 Task: Log work in the project TransformWorks for the issue 'Improve the appâ€™s caching system for faster data retrieval' spent time as '2w 6d 4h 42m' and remaining time as '2w 4d 20h 49m' and add a flag. Now add the issue to the epic 'Customer experience (CX) platform implementation'.
Action: Mouse moved to (859, 235)
Screenshot: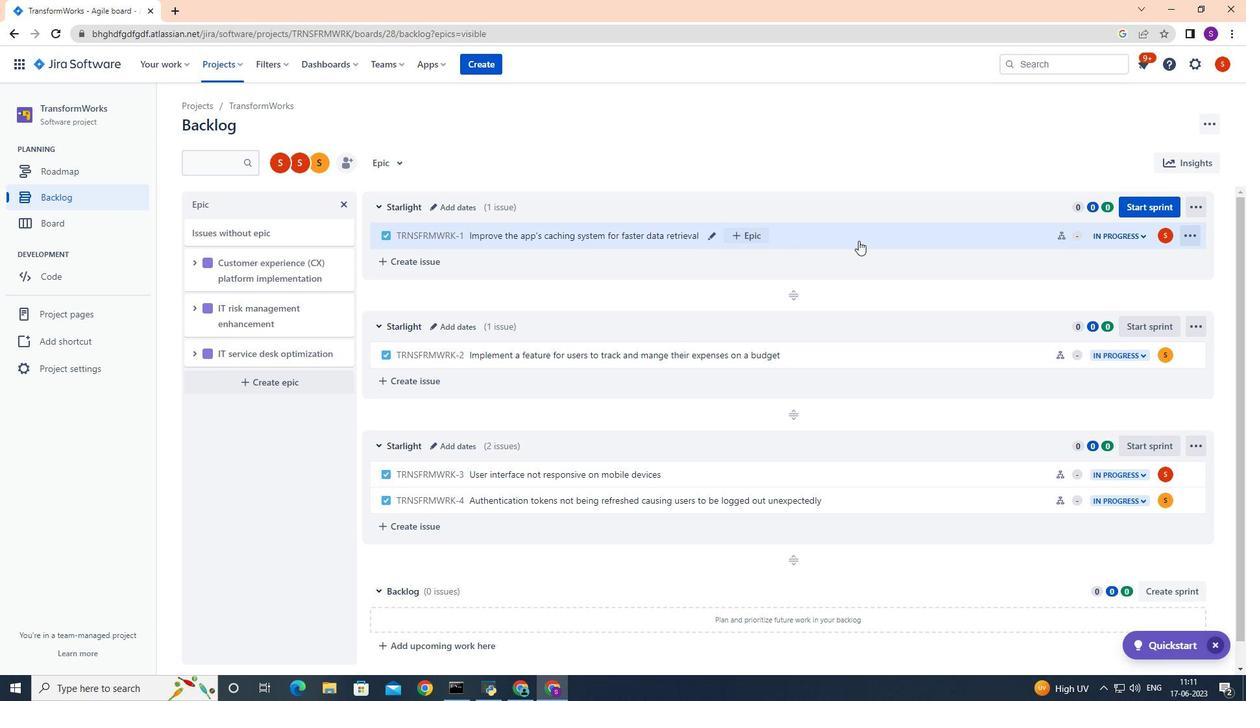 
Action: Mouse pressed left at (859, 235)
Screenshot: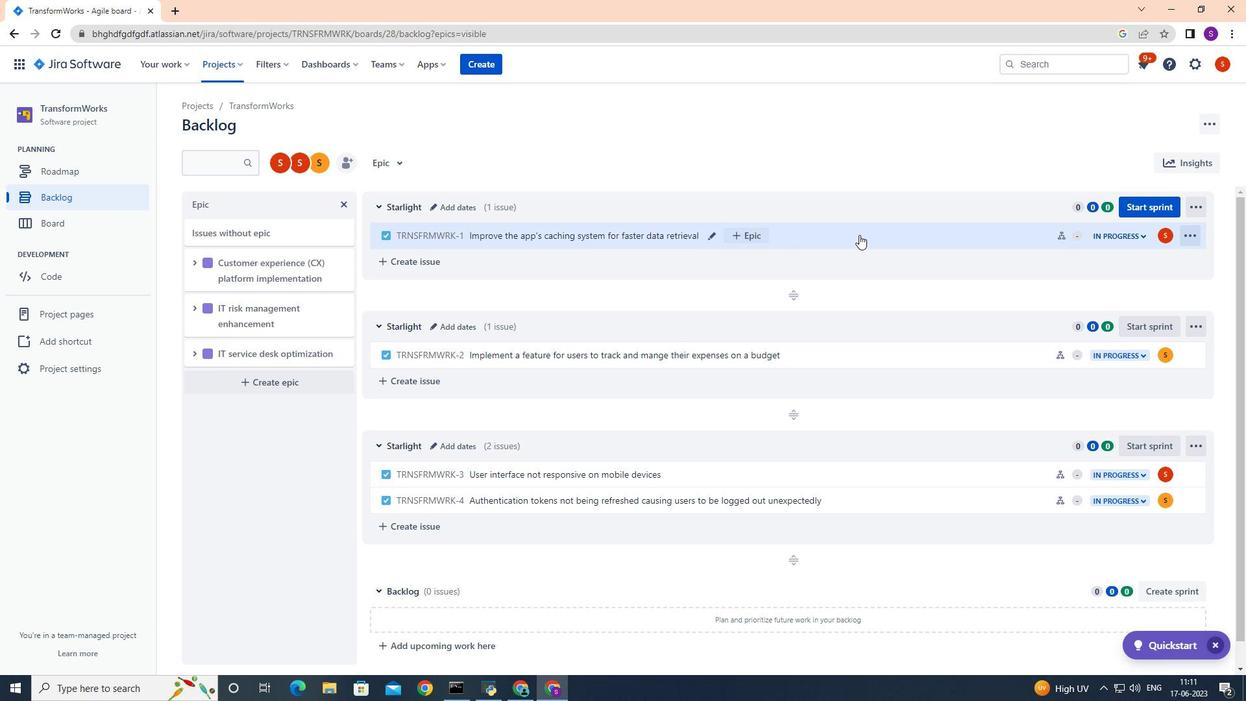 
Action: Mouse moved to (1202, 200)
Screenshot: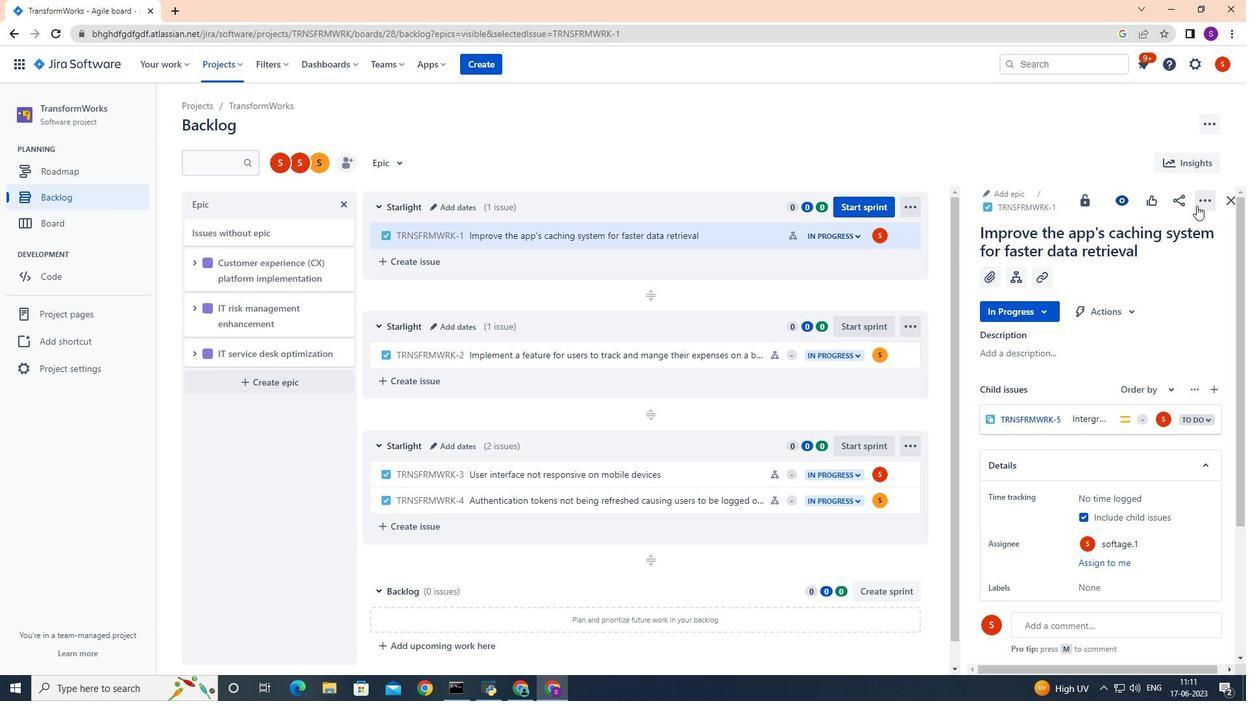 
Action: Mouse pressed left at (1202, 200)
Screenshot: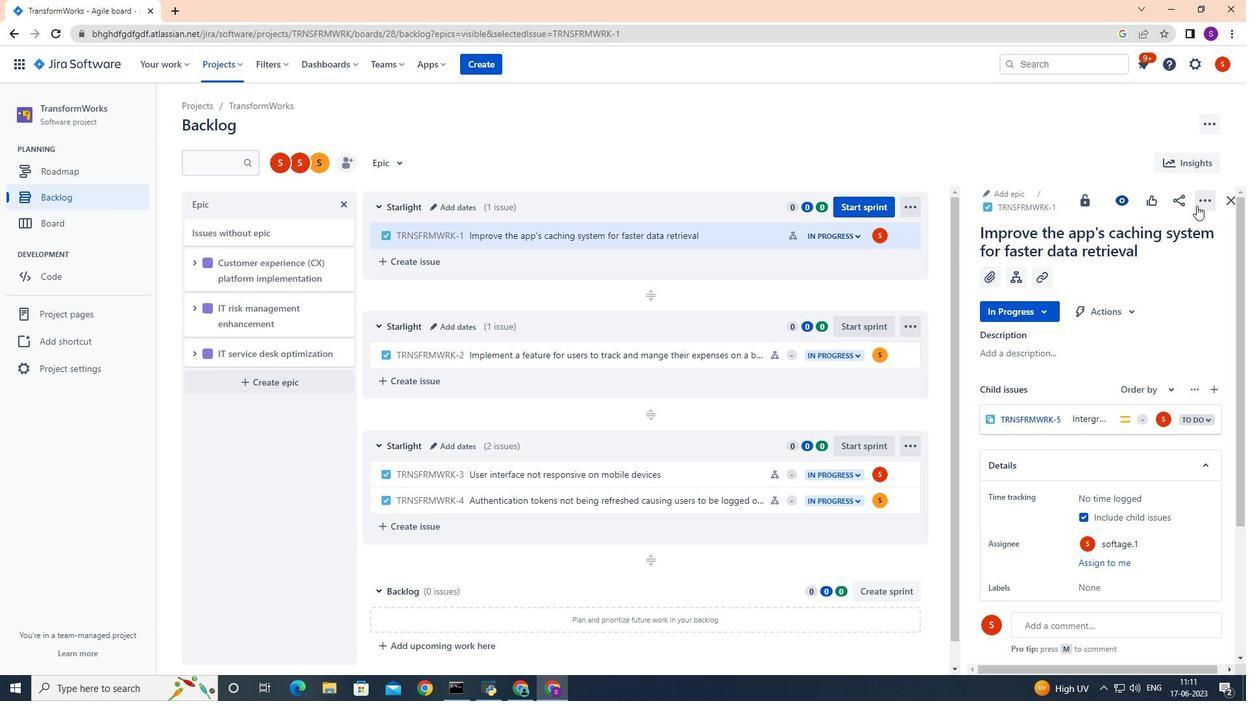 
Action: Mouse moved to (1168, 237)
Screenshot: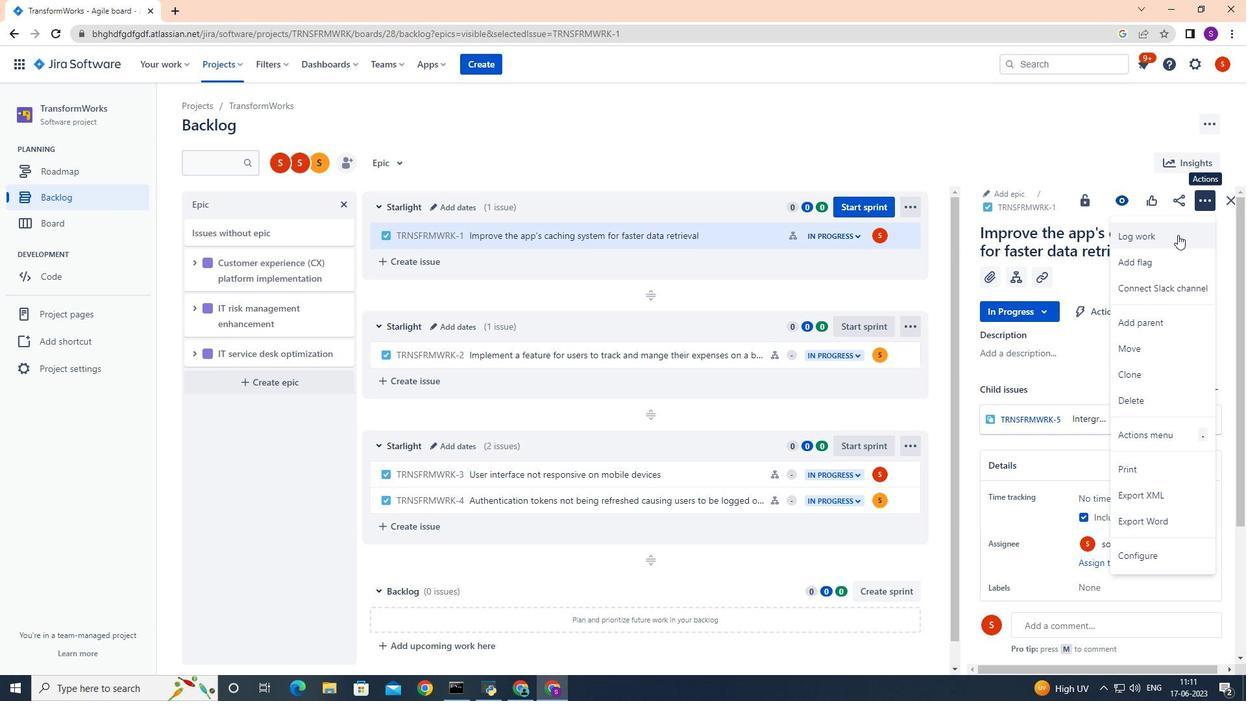 
Action: Mouse pressed left at (1168, 237)
Screenshot: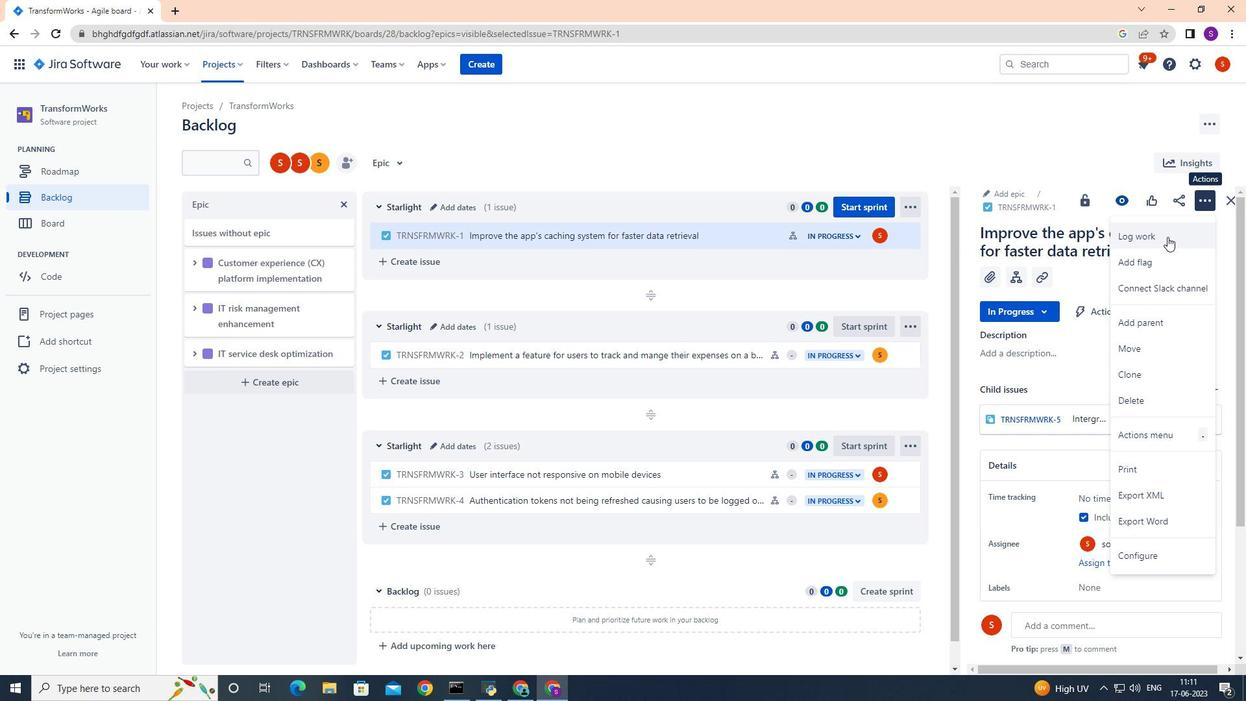 
Action: Mouse moved to (515, 216)
Screenshot: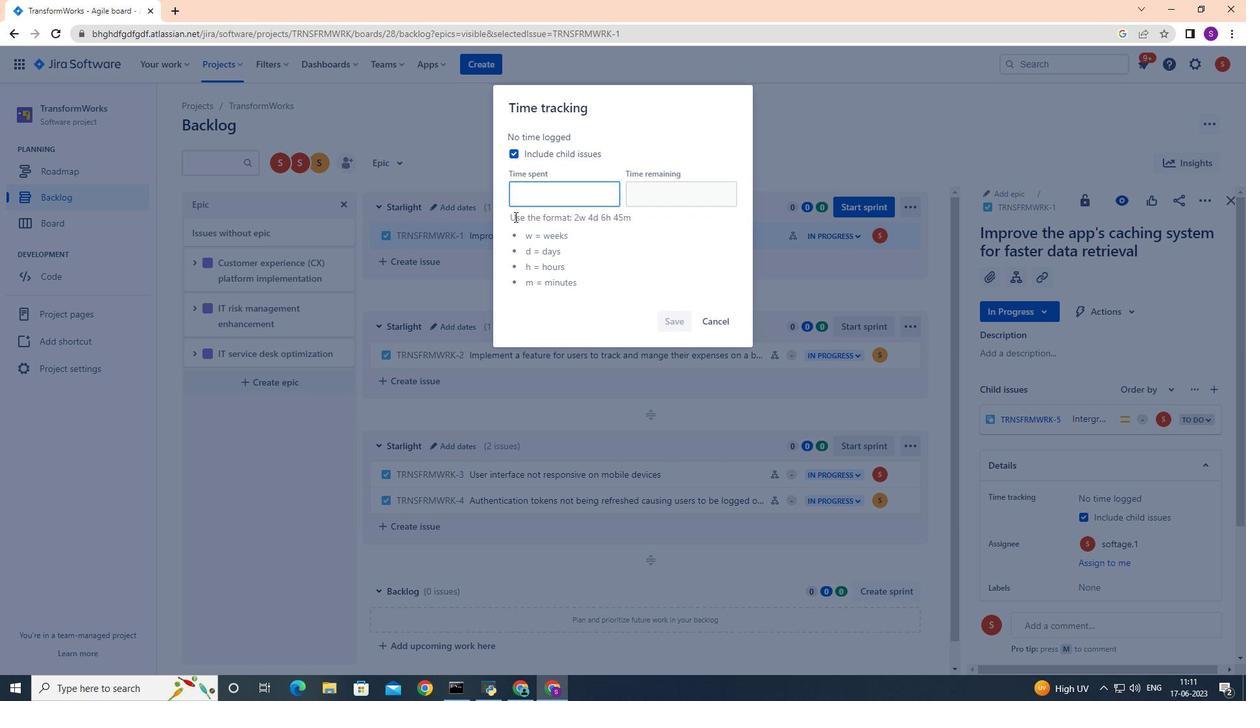
Action: Key pressed 2w<Key.space>6d<Key.space>4h<Key.space>43<Key.backspace>2m
Screenshot: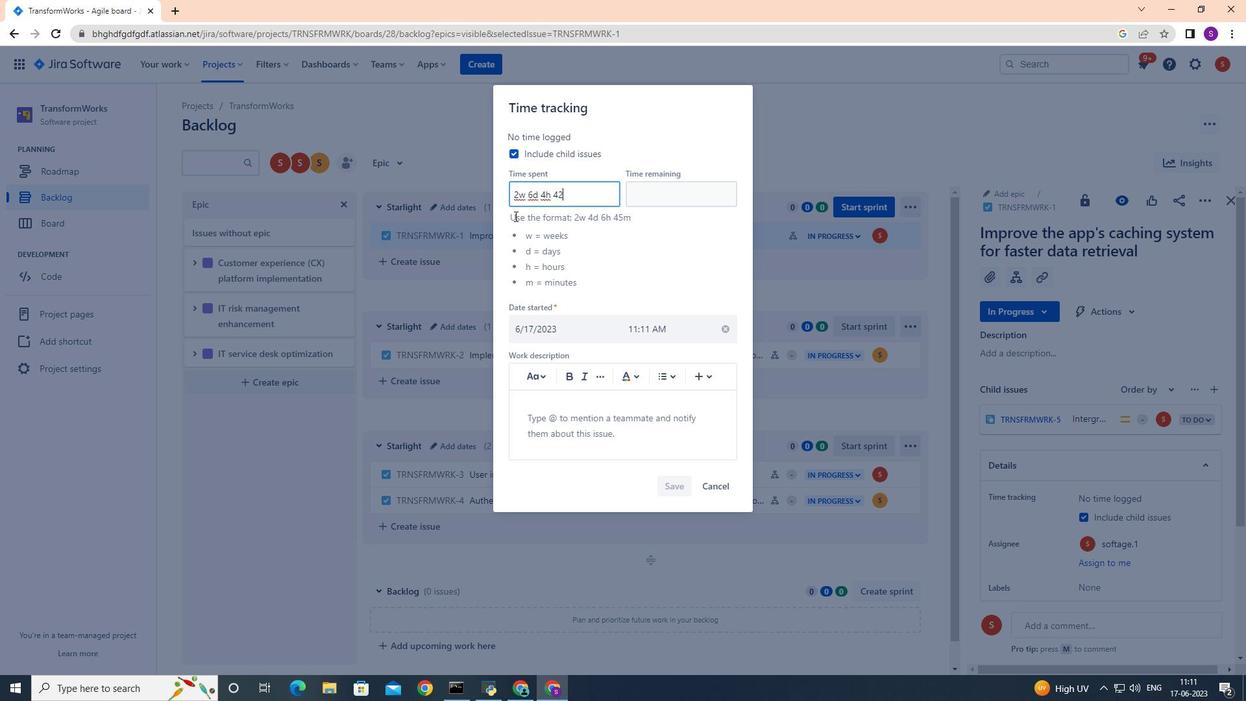 
Action: Mouse moved to (680, 198)
Screenshot: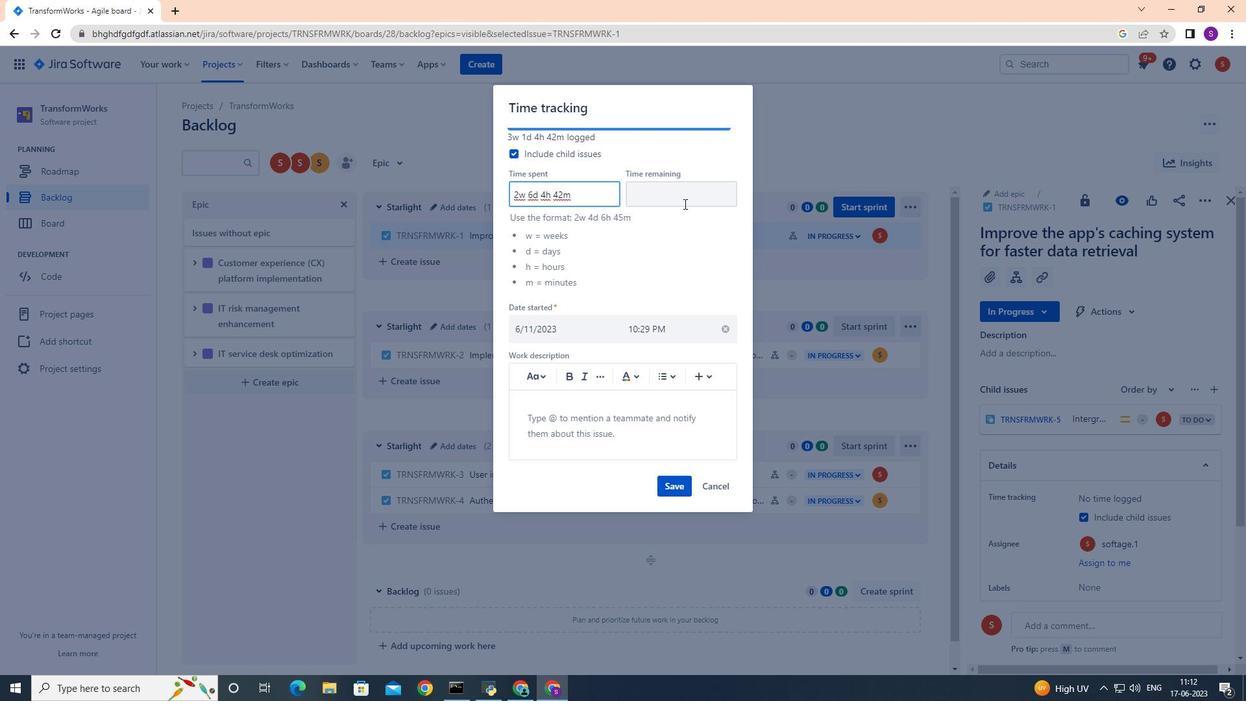
Action: Mouse pressed left at (680, 198)
Screenshot: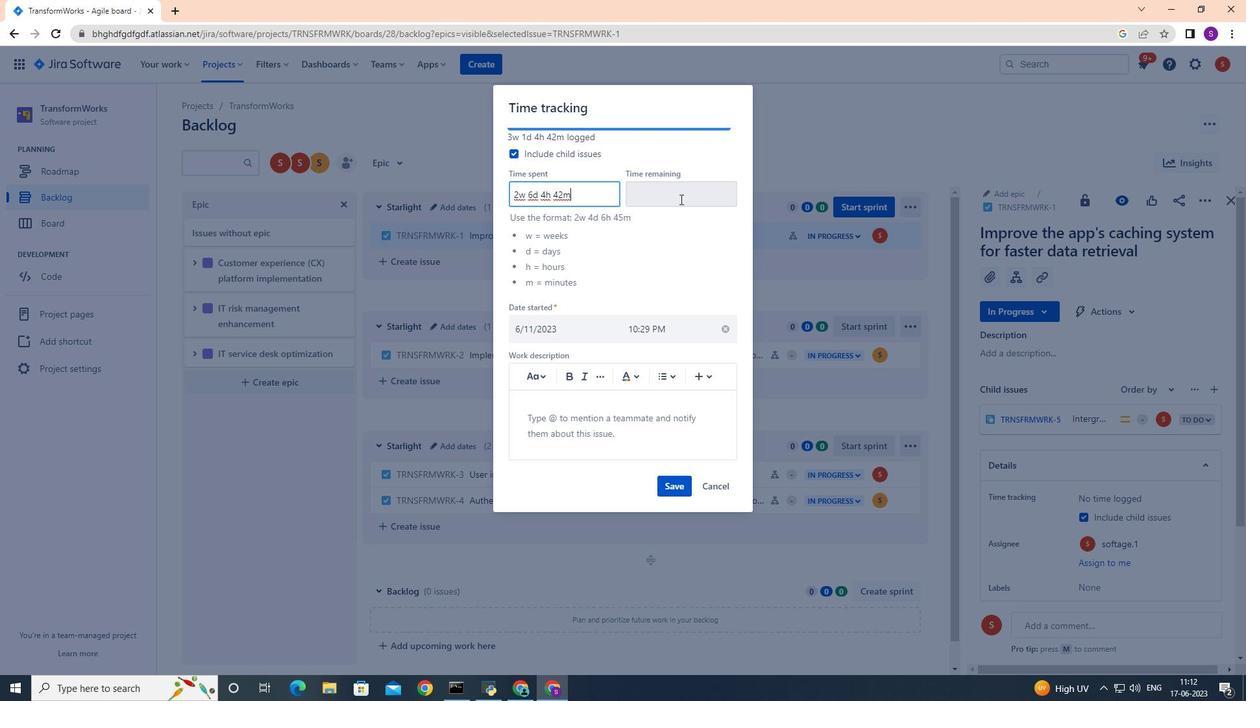
Action: Mouse moved to (680, 198)
Screenshot: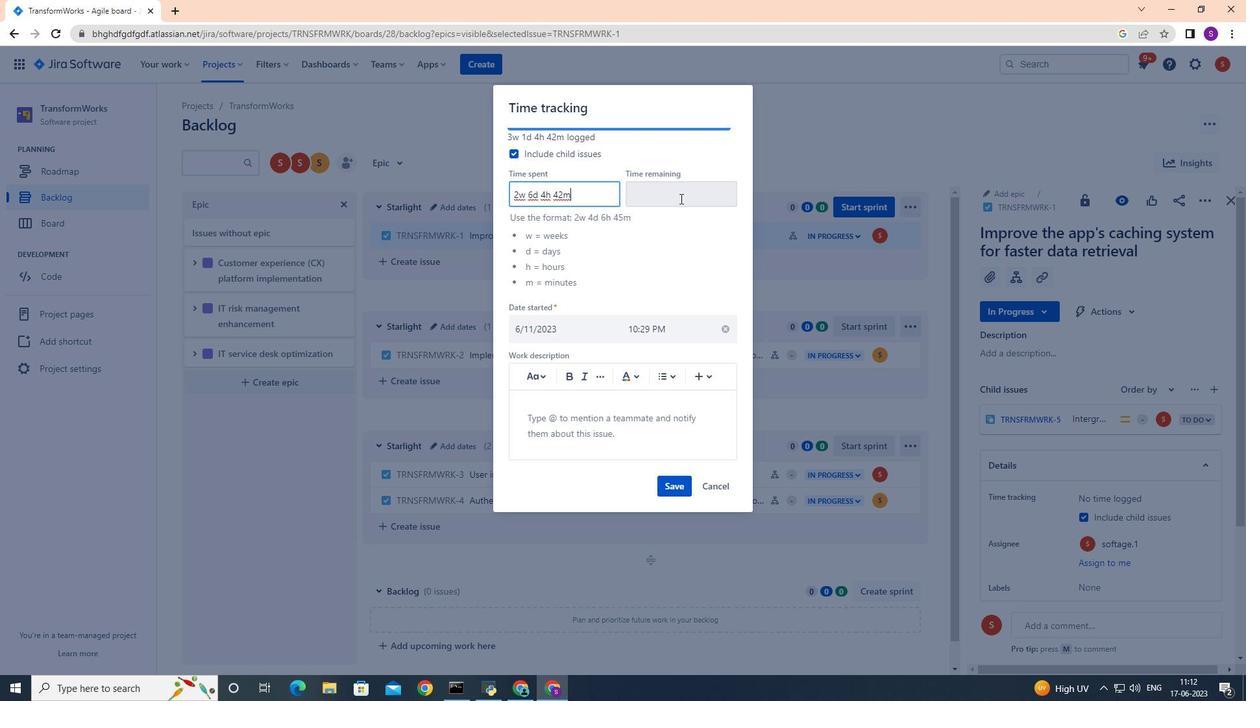 
Action: Key pressed 2w<Key.space>4d<Key.space>20h<Key.space>49m
Screenshot: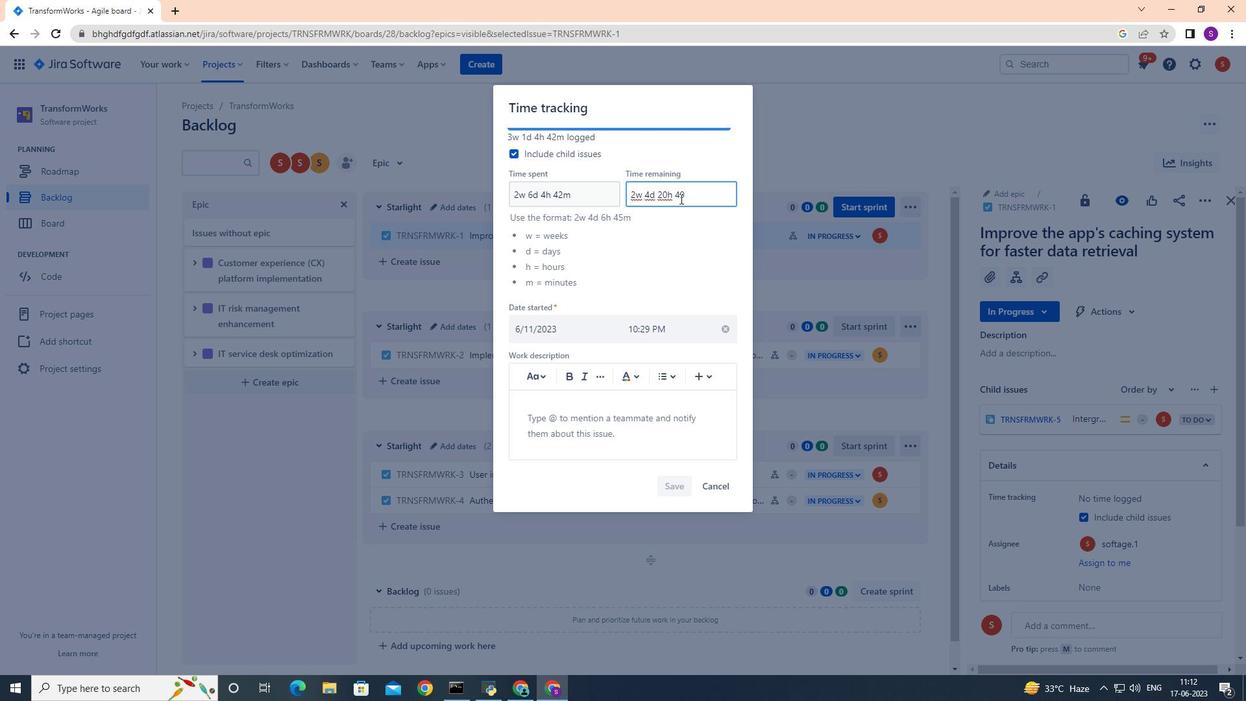 
Action: Mouse moved to (670, 480)
Screenshot: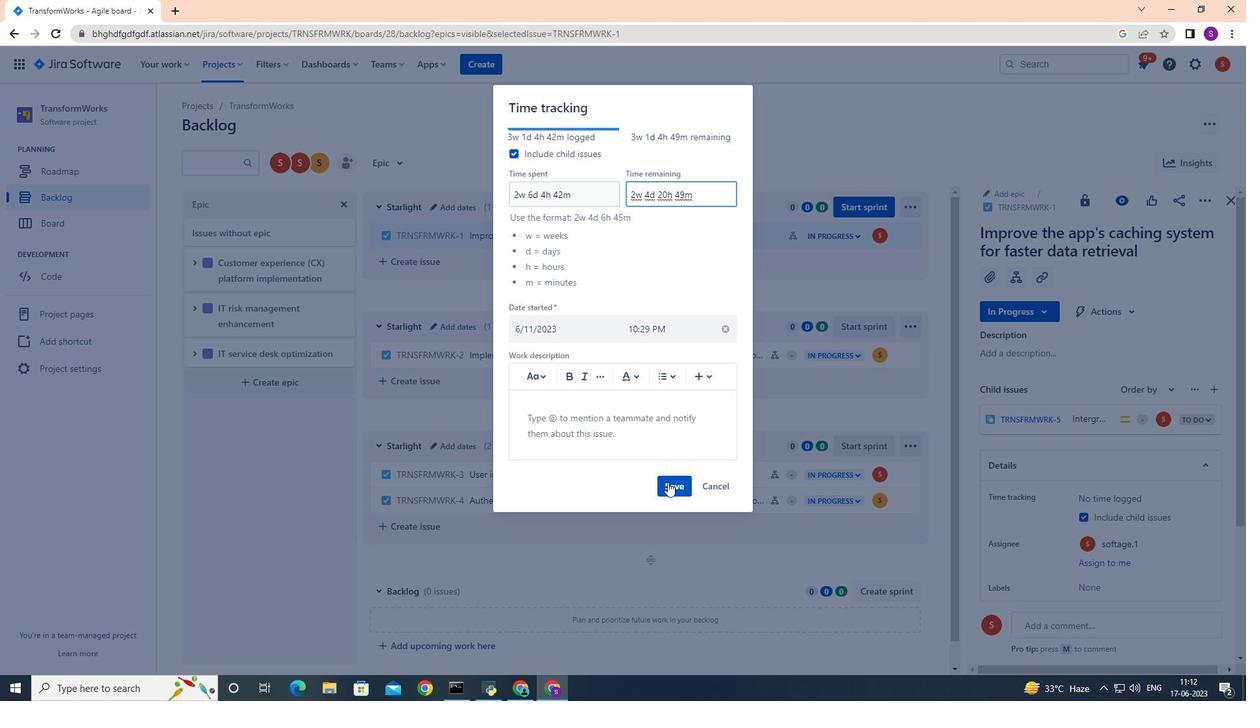 
Action: Mouse pressed left at (670, 480)
Screenshot: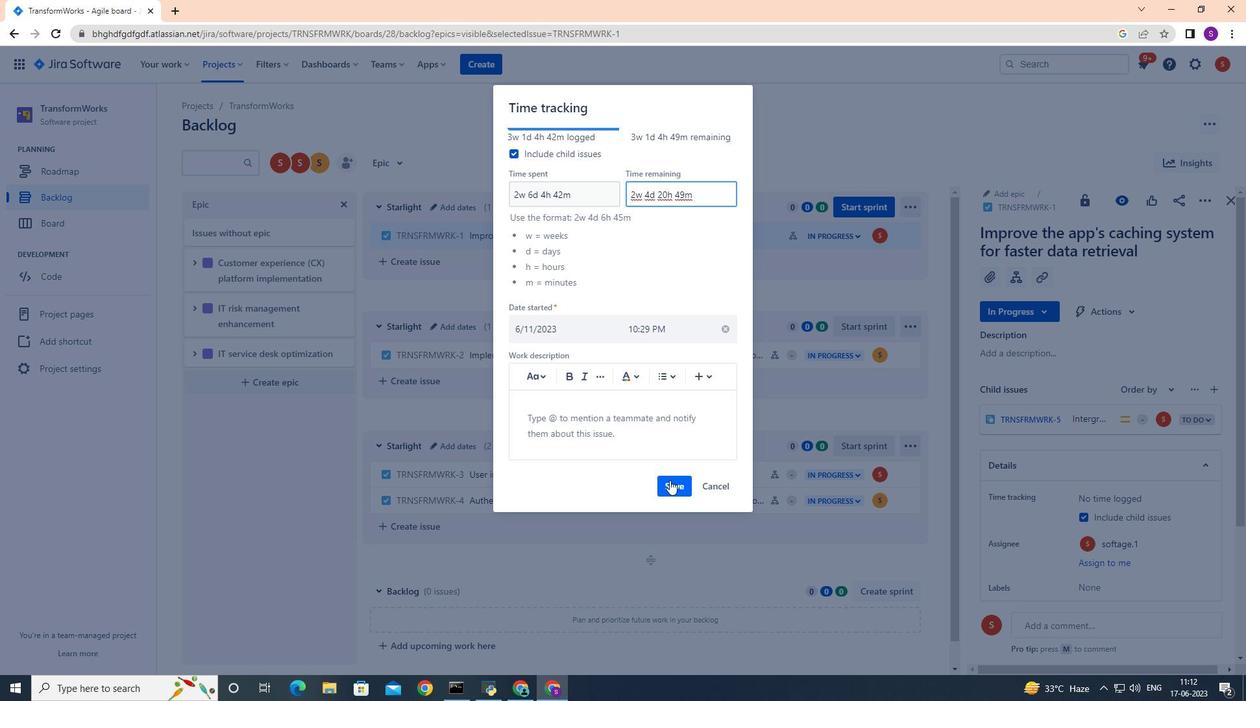 
Action: Mouse moved to (902, 230)
Screenshot: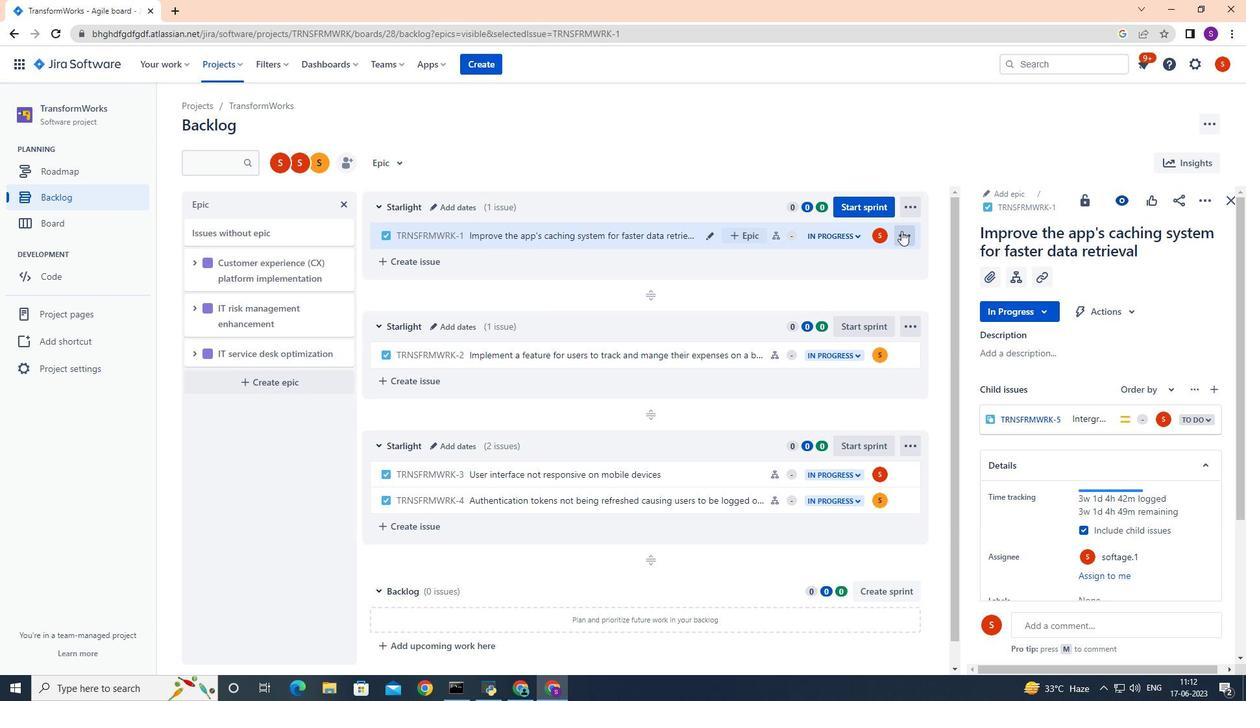 
Action: Mouse pressed left at (902, 230)
Screenshot: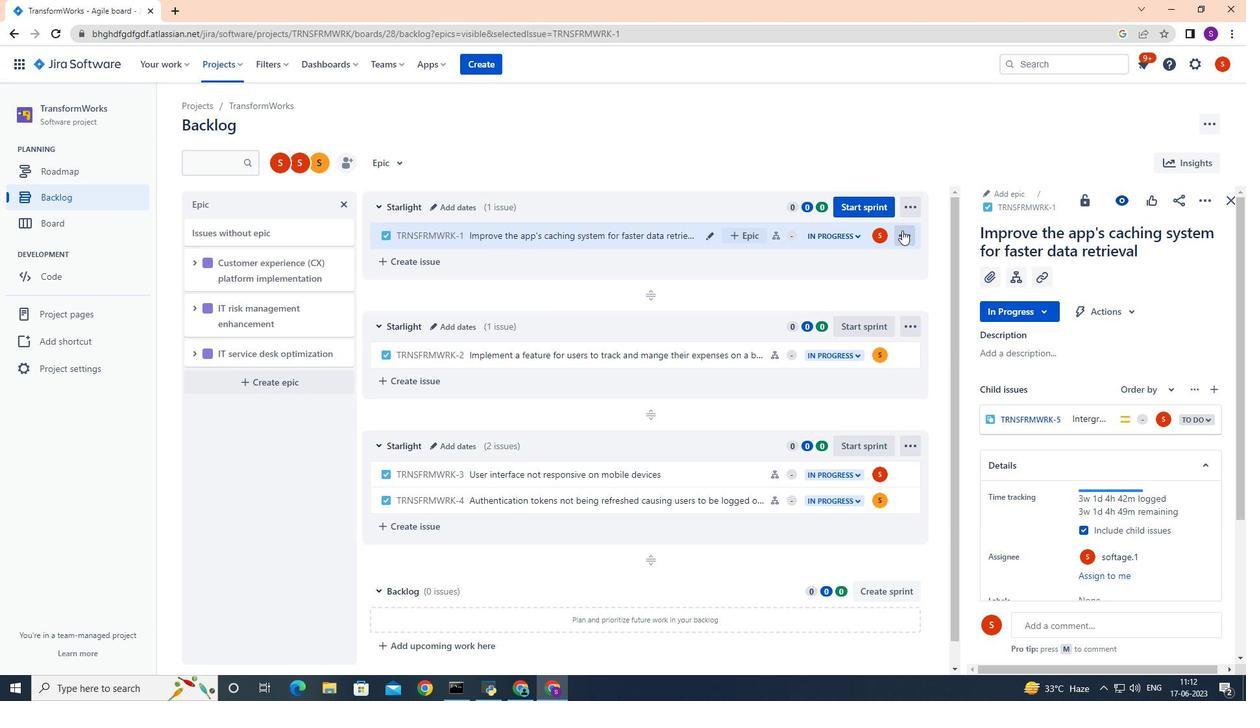 
Action: Mouse moved to (881, 284)
Screenshot: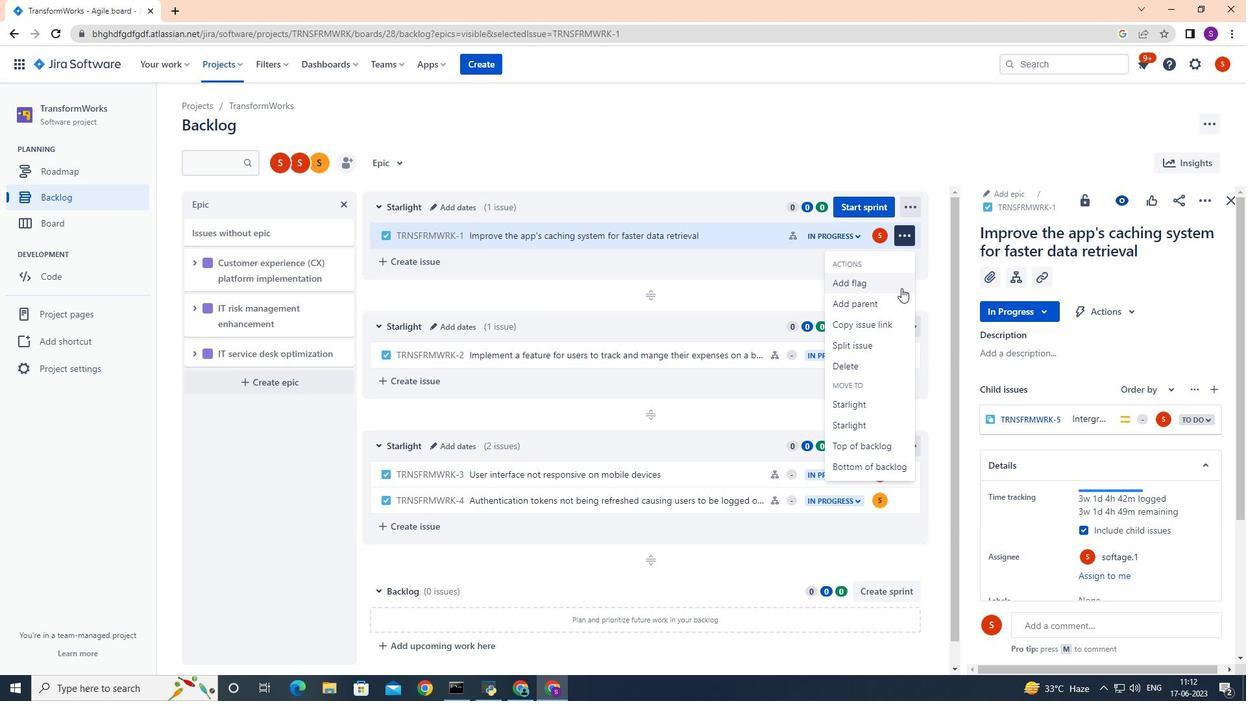 
Action: Mouse pressed left at (881, 284)
Screenshot: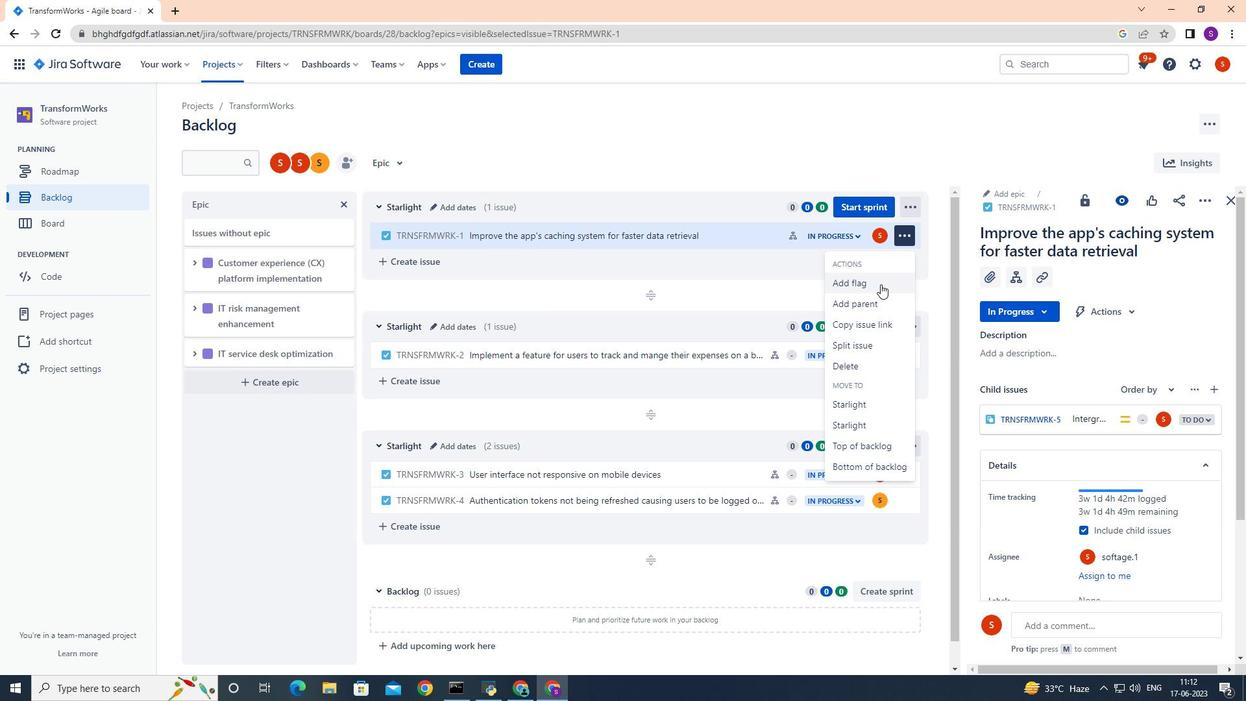 
Action: Mouse moved to (787, 266)
Screenshot: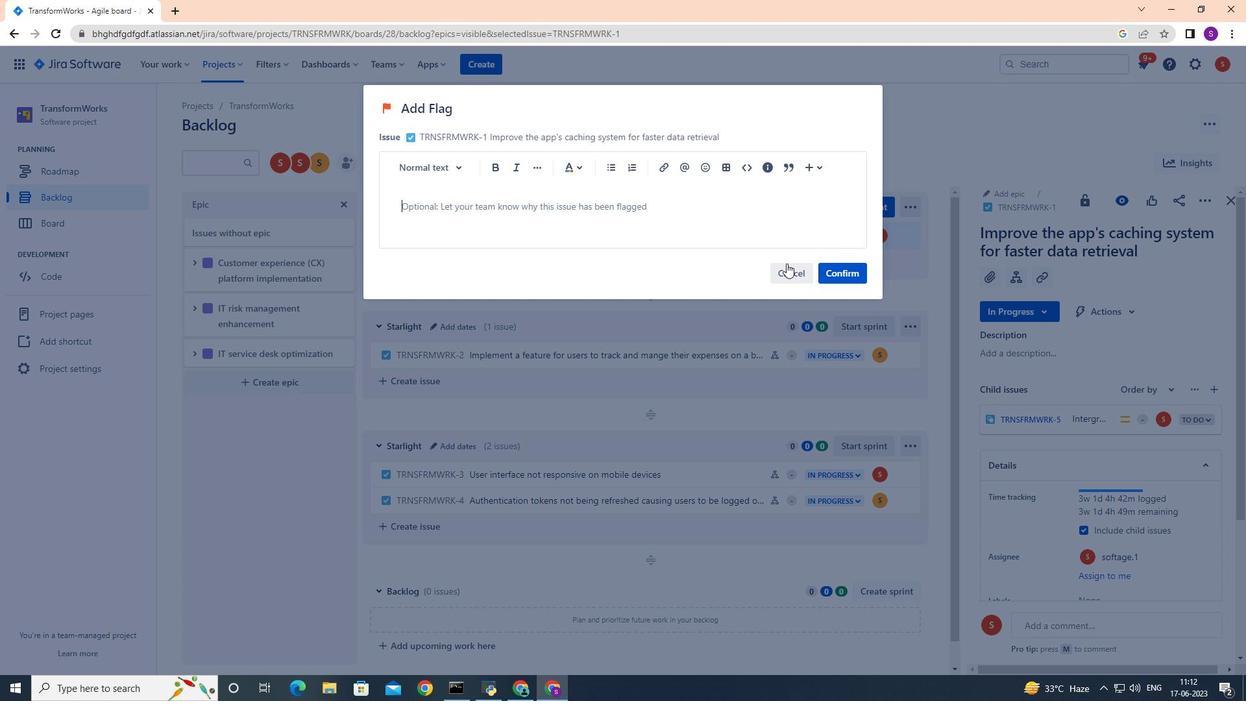 
Action: Mouse pressed left at (787, 266)
Screenshot: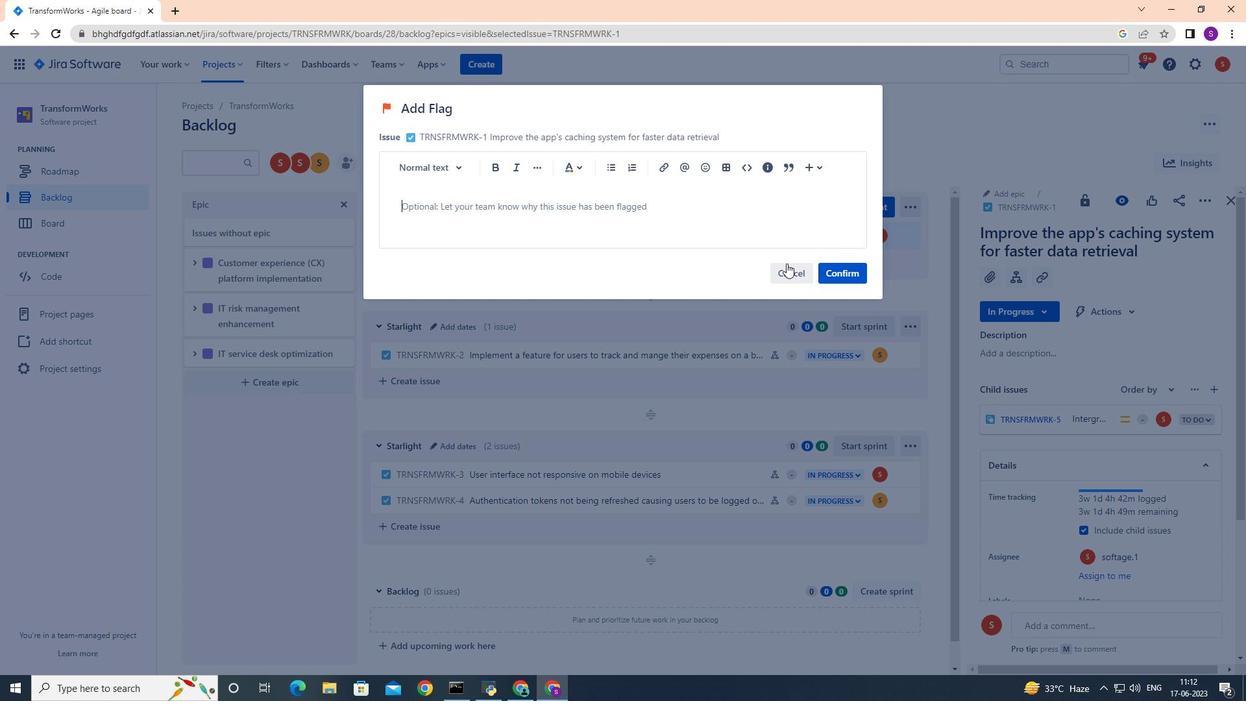 
Action: Mouse moved to (1200, 200)
Screenshot: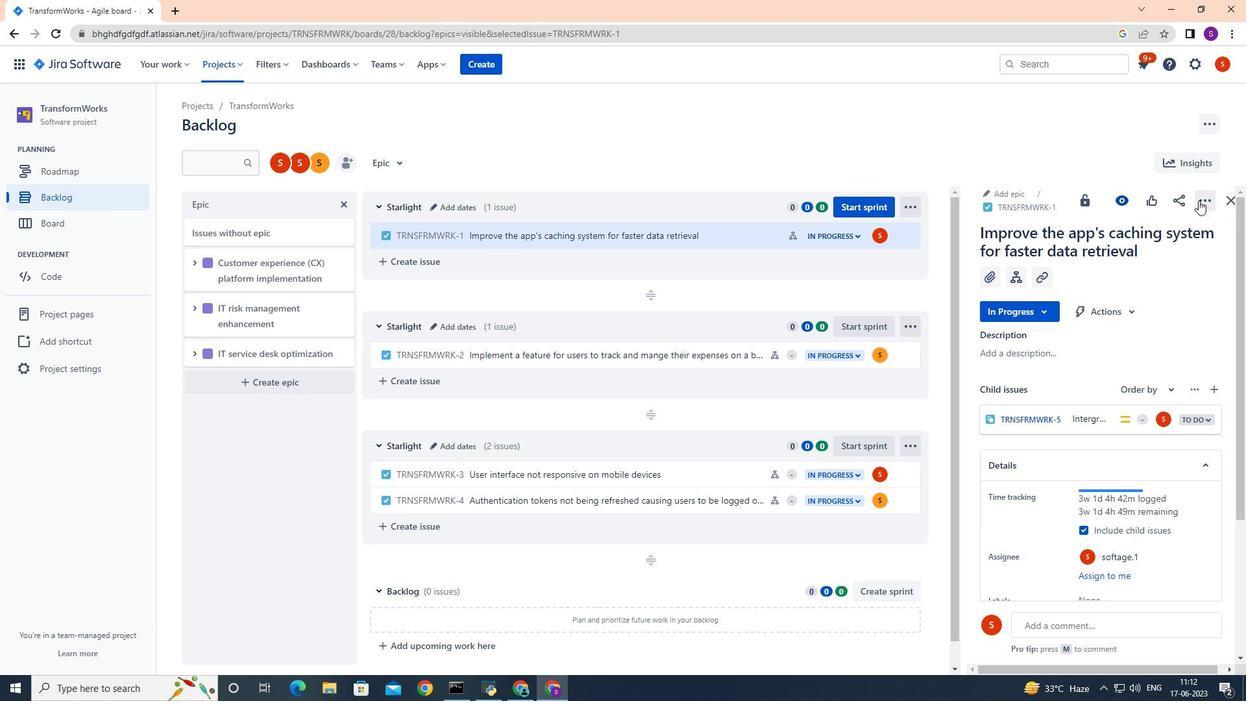 
Action: Mouse pressed left at (1200, 200)
Screenshot: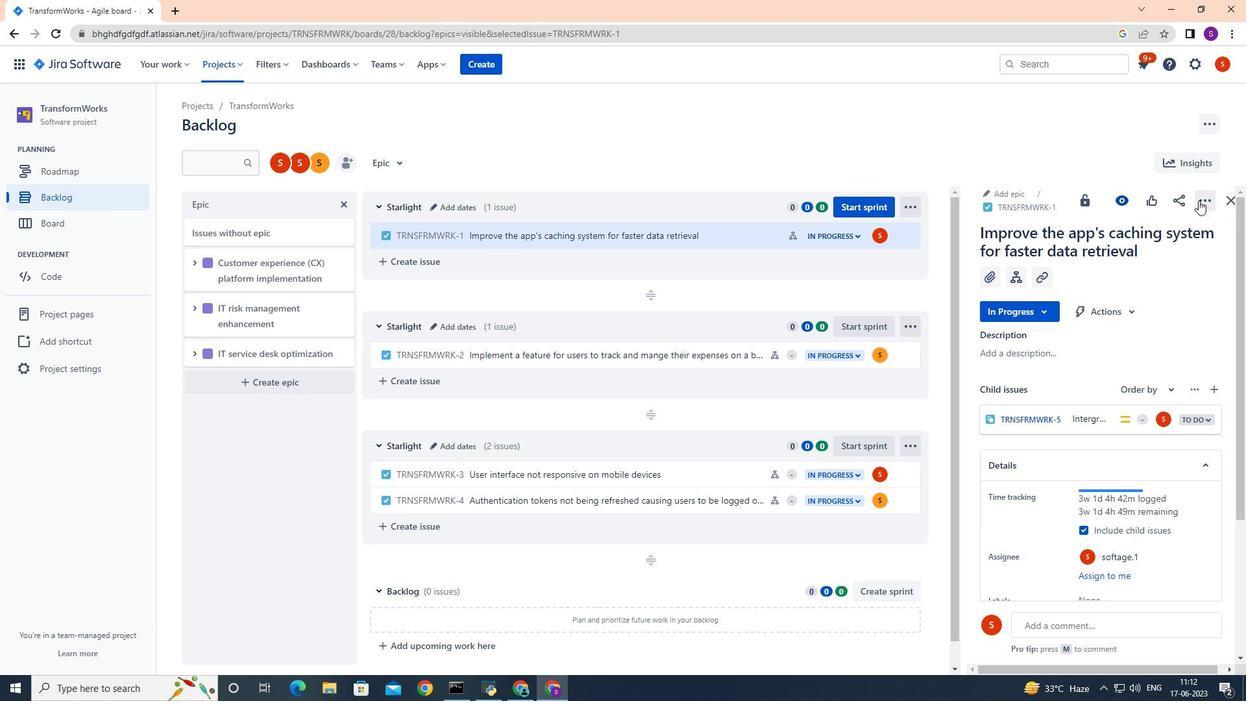 
Action: Mouse moved to (1161, 260)
Screenshot: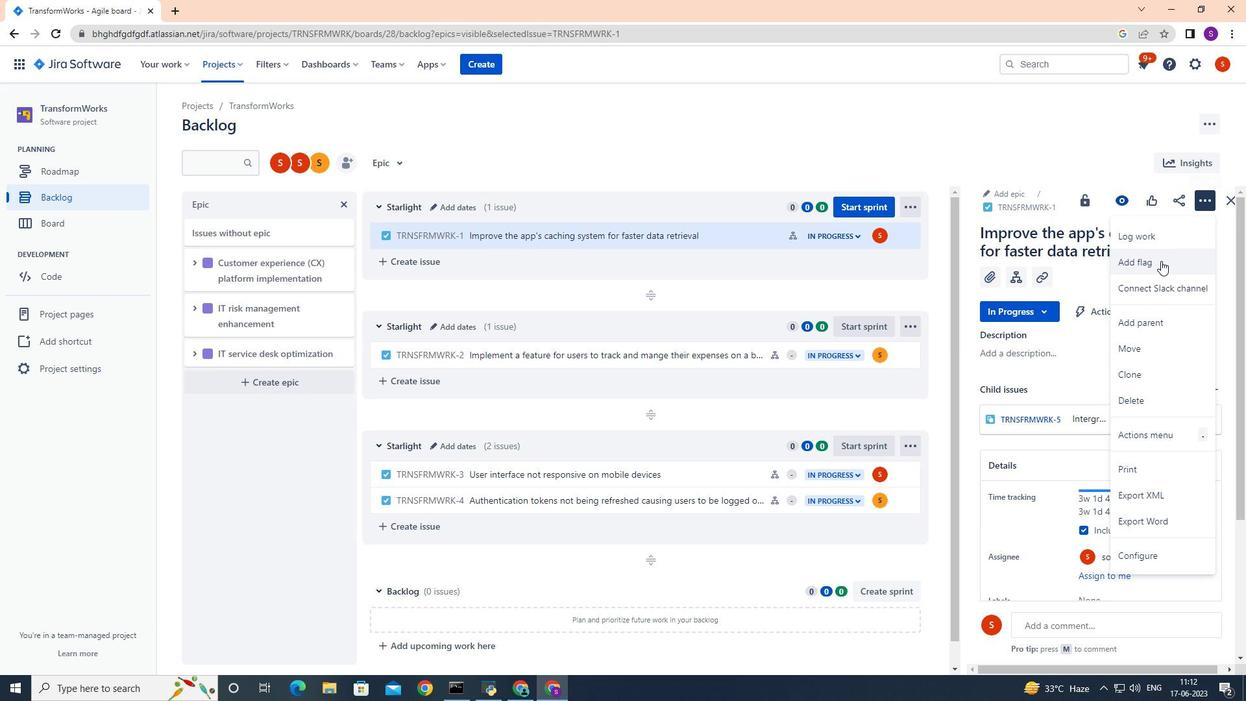 
Action: Mouse pressed left at (1161, 260)
Screenshot: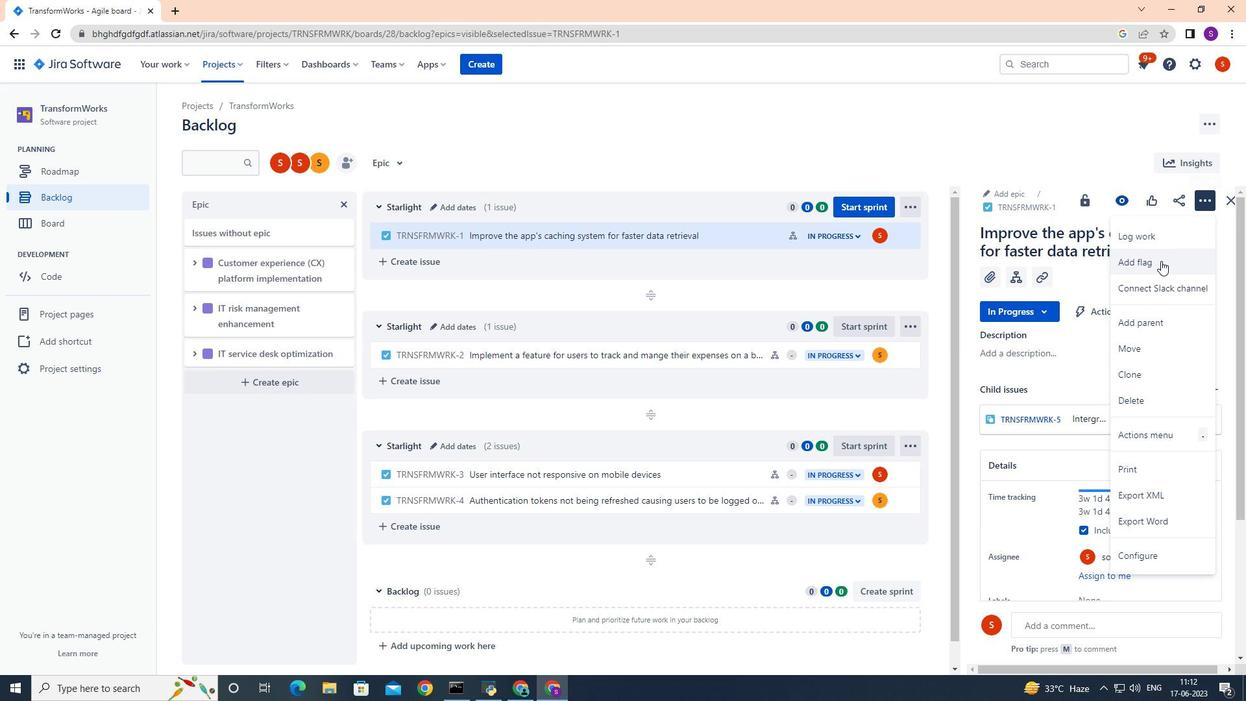 
Action: Mouse moved to (737, 233)
Screenshot: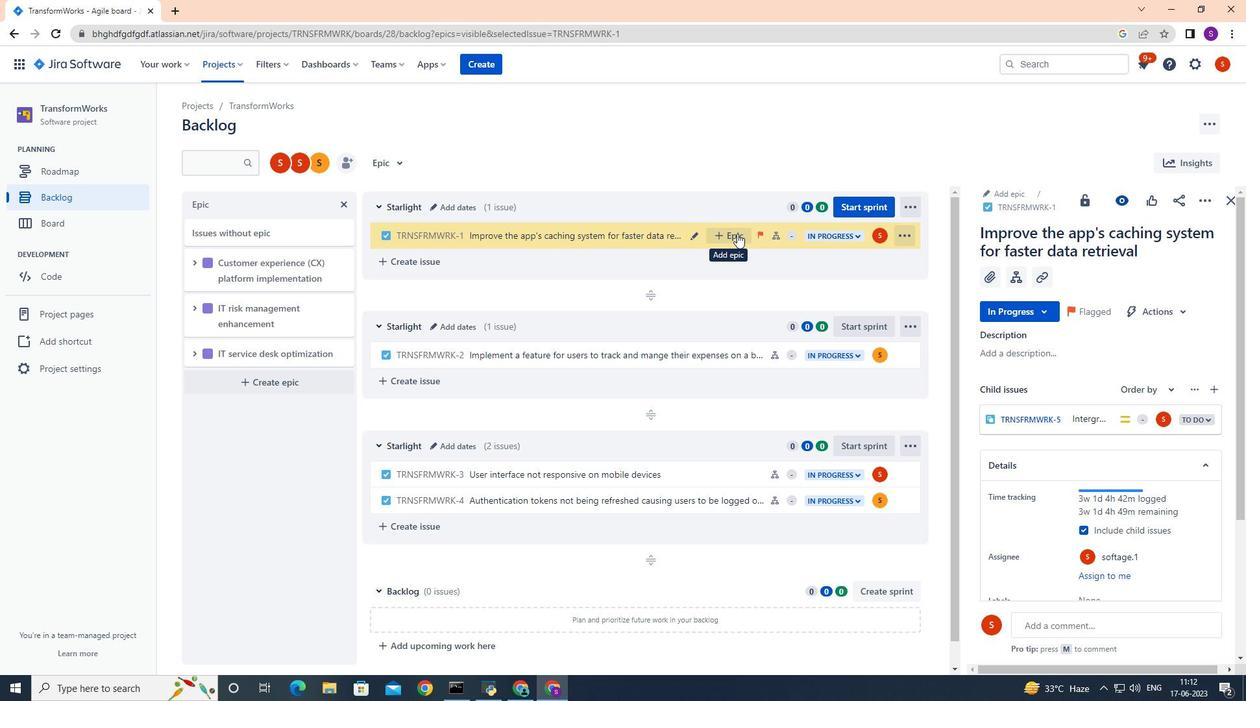 
Action: Mouse pressed left at (737, 233)
Screenshot: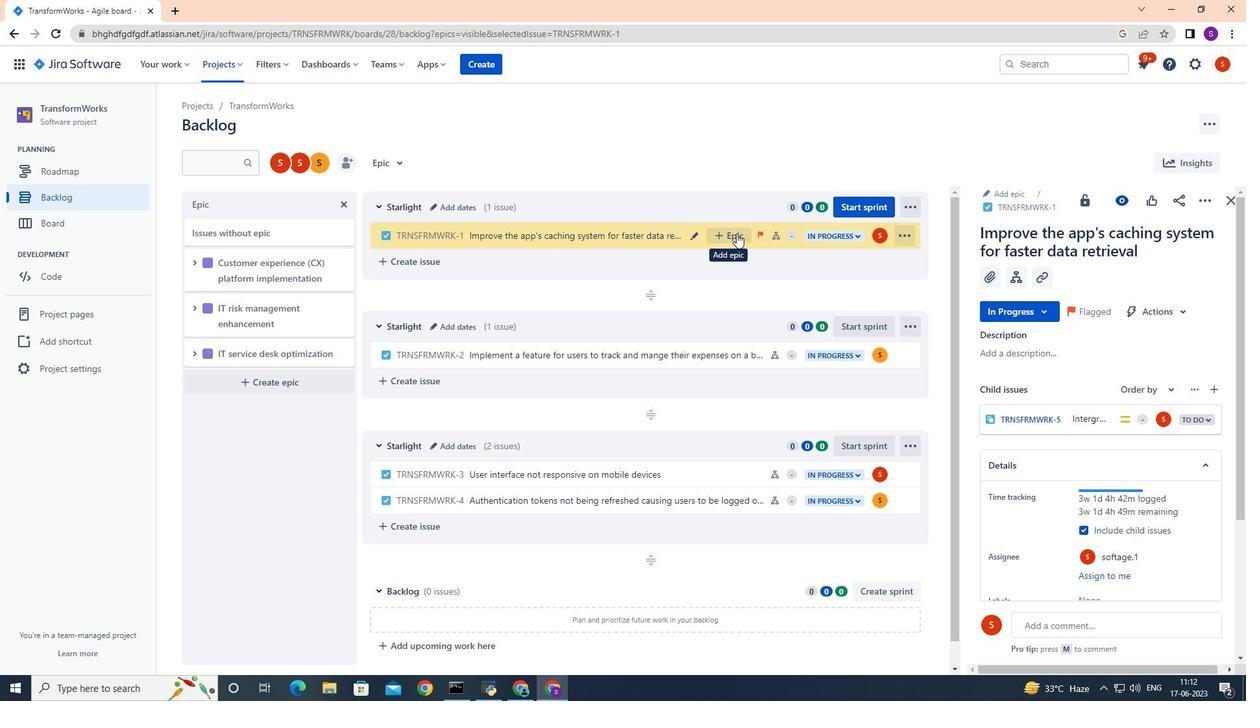 
Action: Mouse moved to (779, 326)
Screenshot: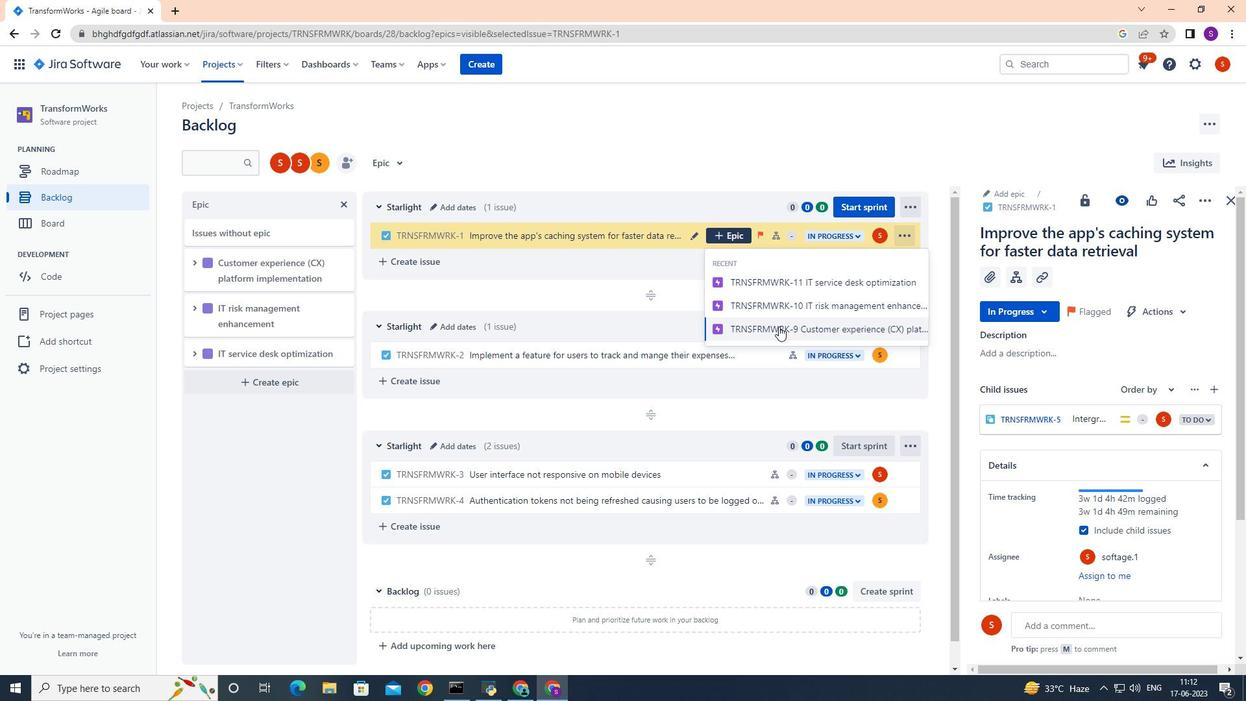 
Action: Mouse pressed left at (779, 326)
Screenshot: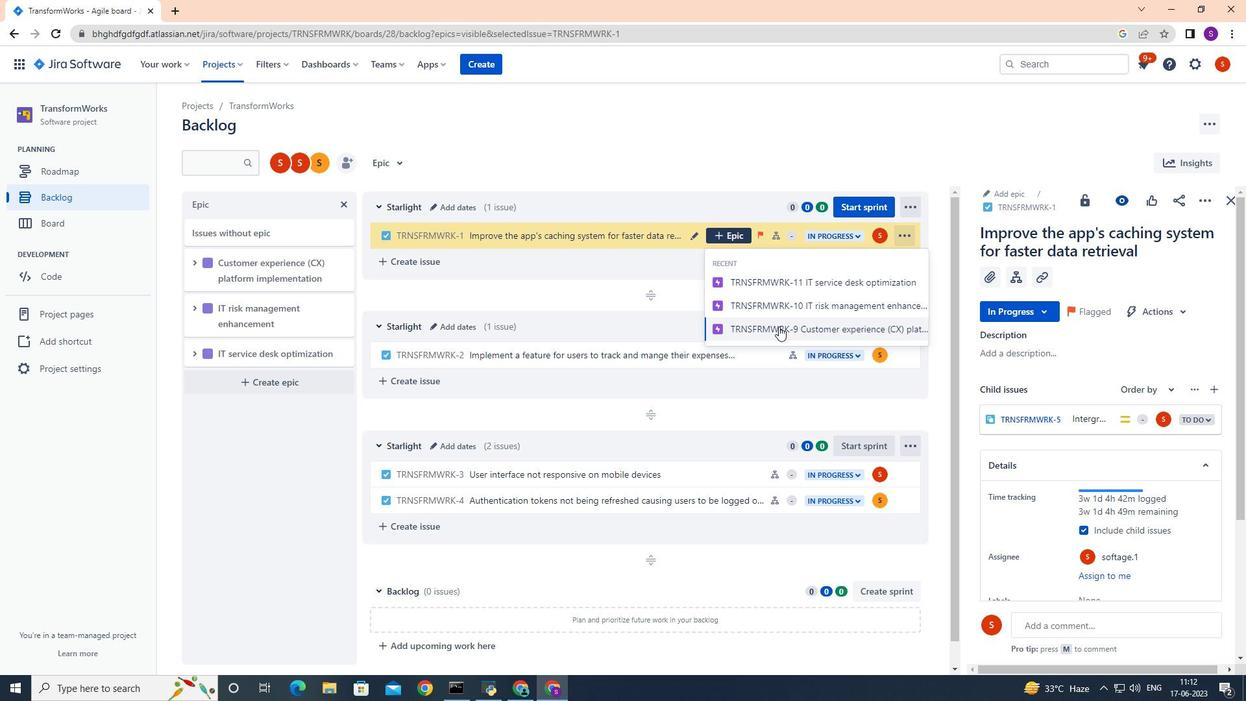 
Action: Mouse moved to (1146, 222)
Screenshot: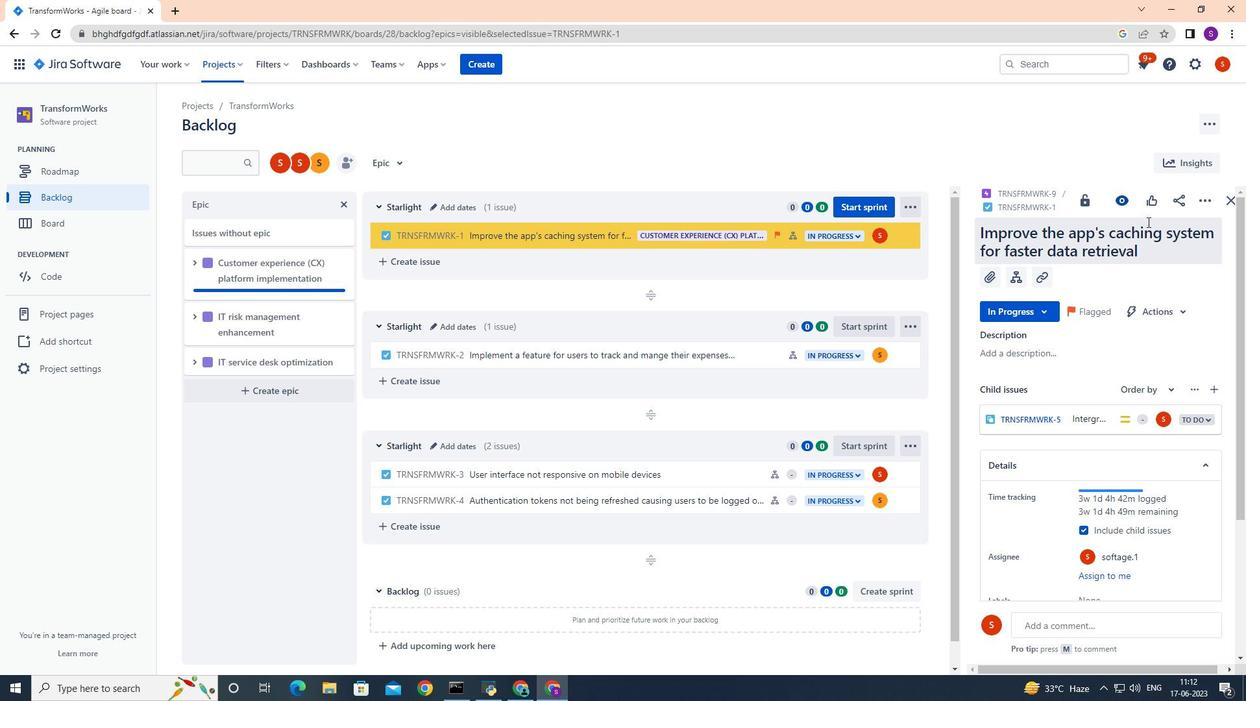
